 Task: In the  document Forgiveness.doc, select heading and apply ' Bold and Underline'  Using "replace feature", replace:  'It to Forgiveness '
Action: Mouse moved to (55, 91)
Screenshot: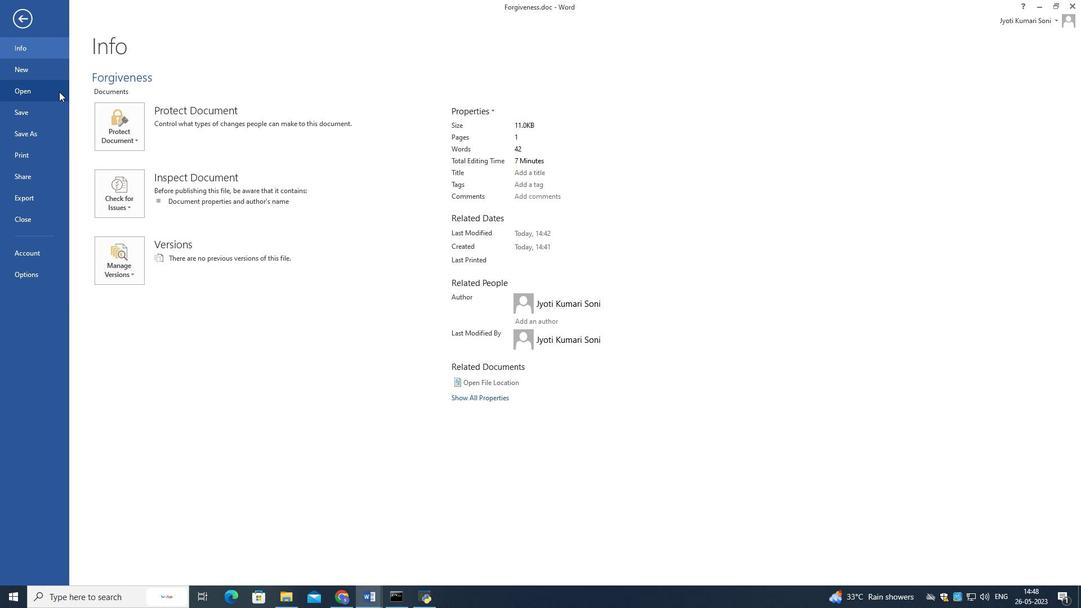 
Action: Mouse pressed left at (55, 91)
Screenshot: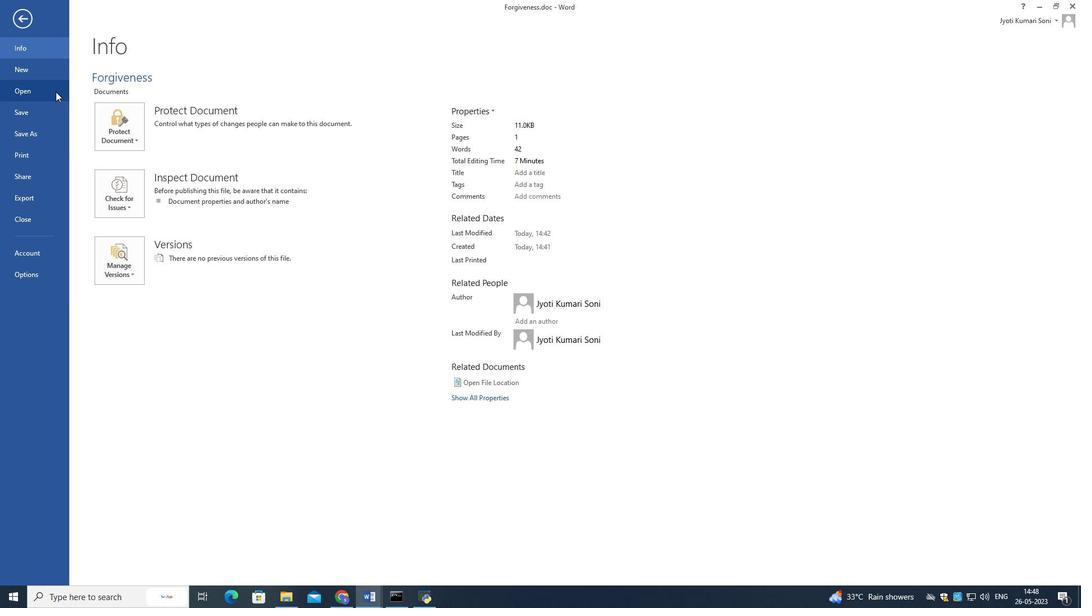 
Action: Mouse moved to (305, 105)
Screenshot: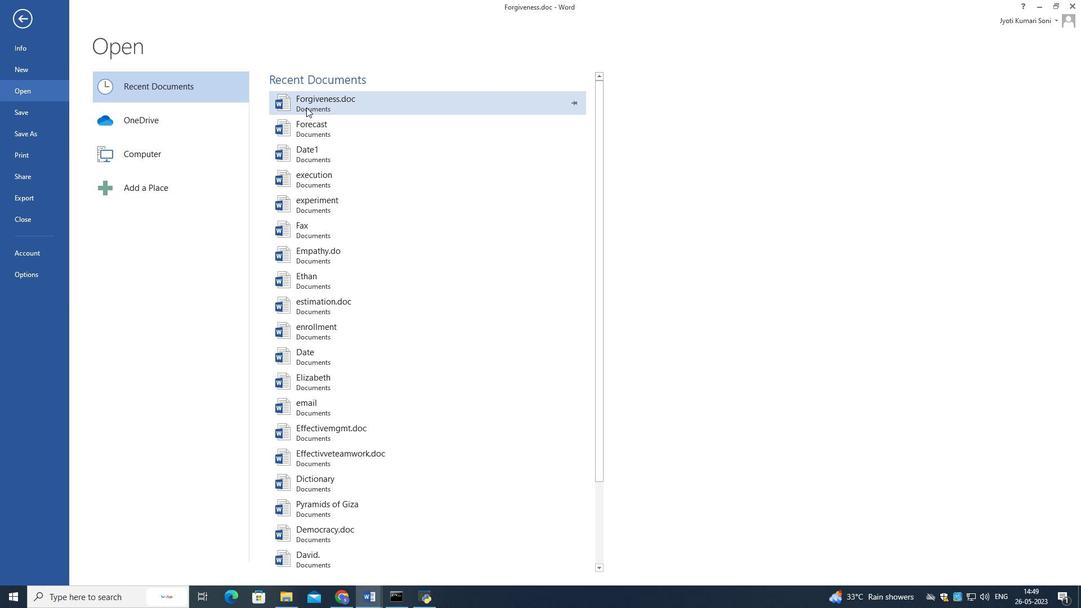 
Action: Mouse pressed left at (305, 105)
Screenshot: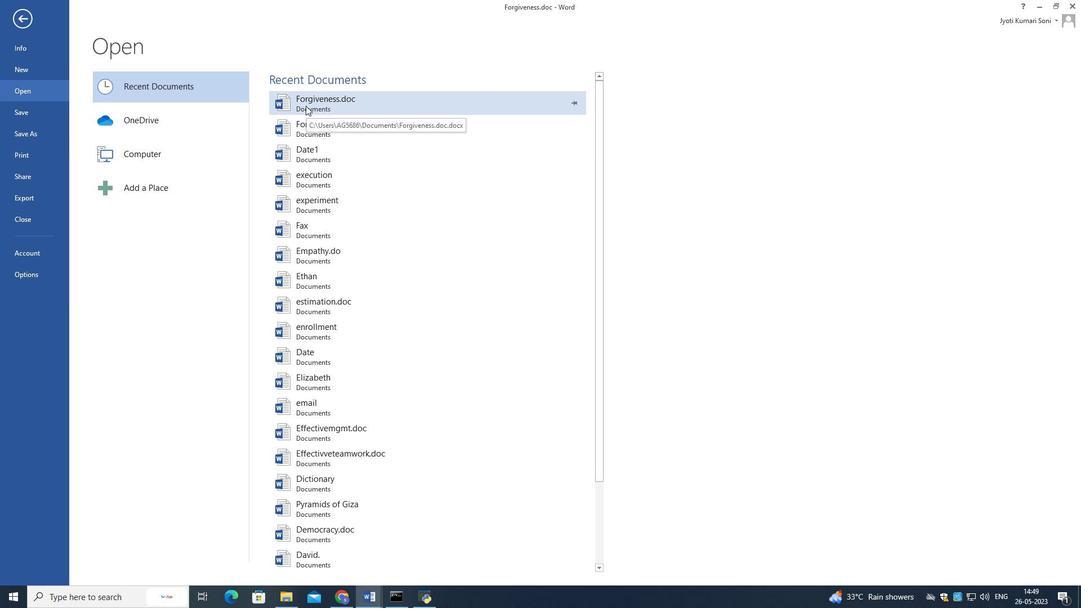 
Action: Mouse moved to (565, 153)
Screenshot: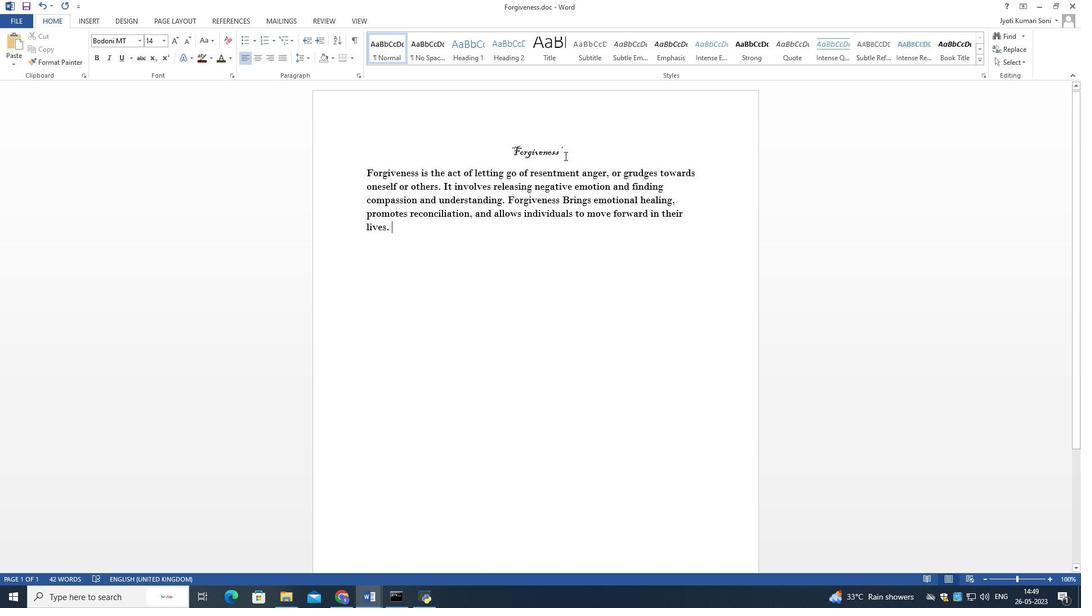 
Action: Mouse pressed left at (565, 153)
Screenshot: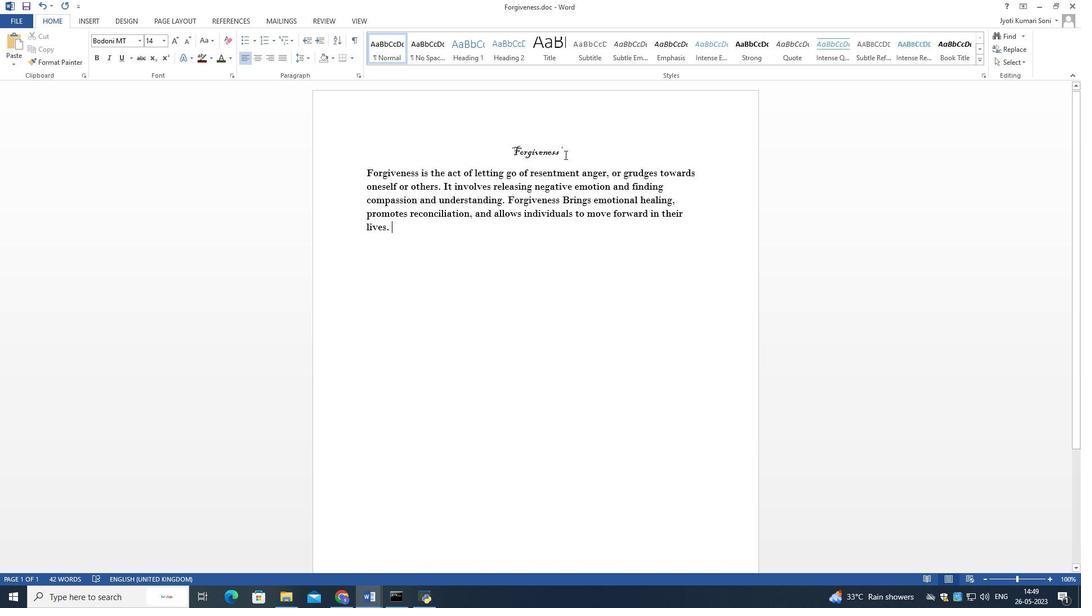 
Action: Mouse moved to (102, 56)
Screenshot: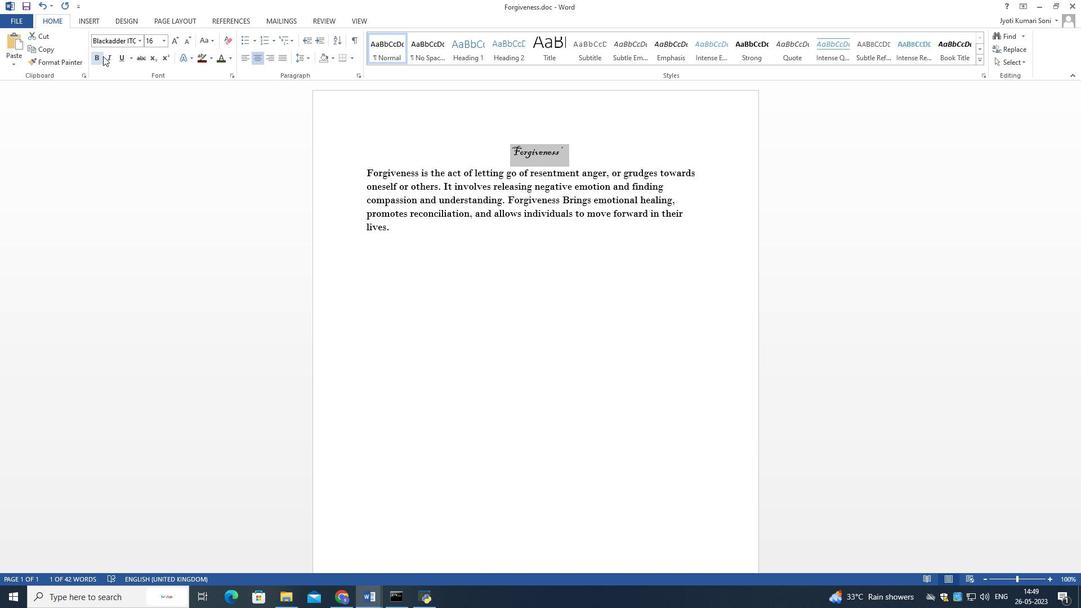 
Action: Mouse pressed left at (102, 56)
Screenshot: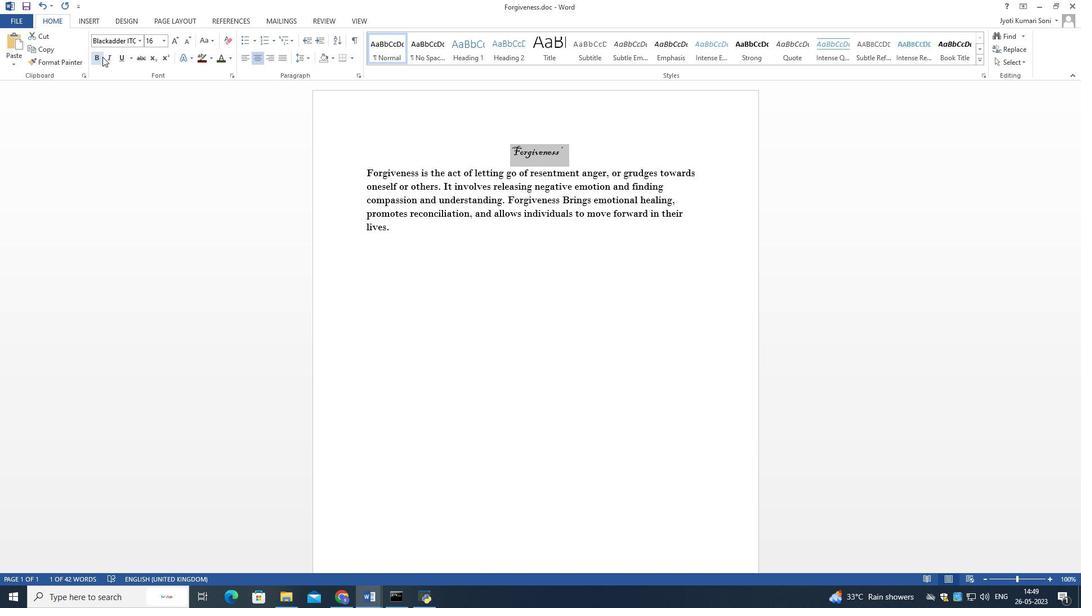 
Action: Mouse moved to (117, 60)
Screenshot: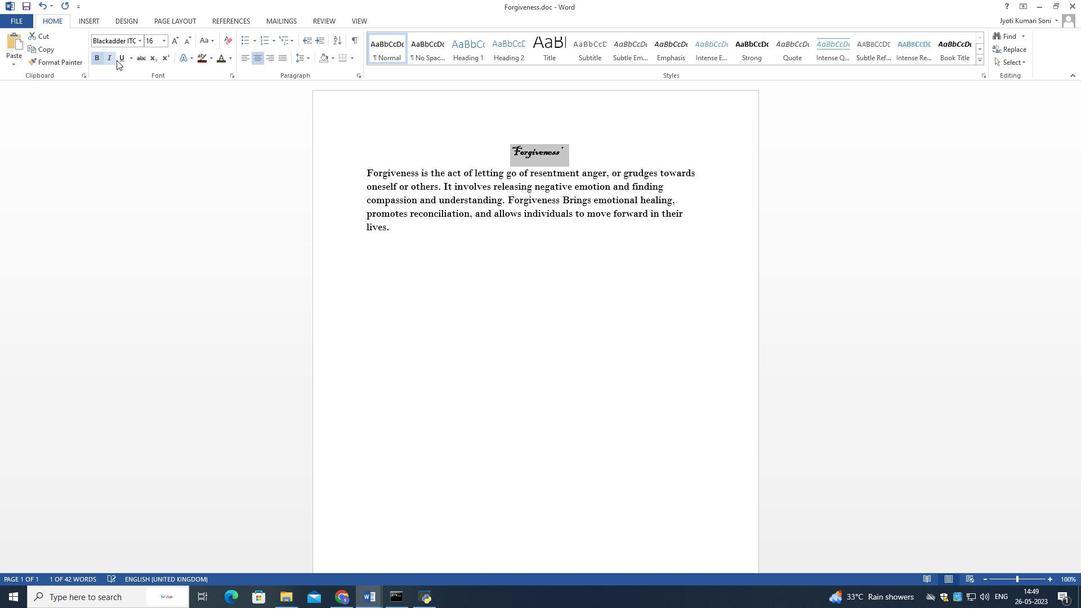 
Action: Mouse pressed left at (117, 60)
Screenshot: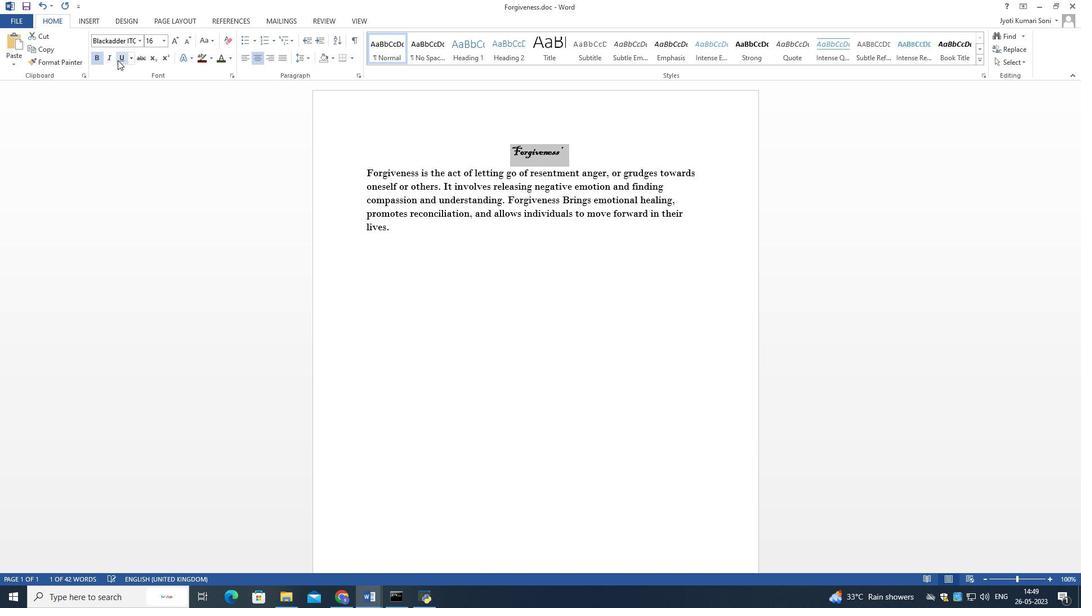 
Action: Mouse moved to (443, 232)
Screenshot: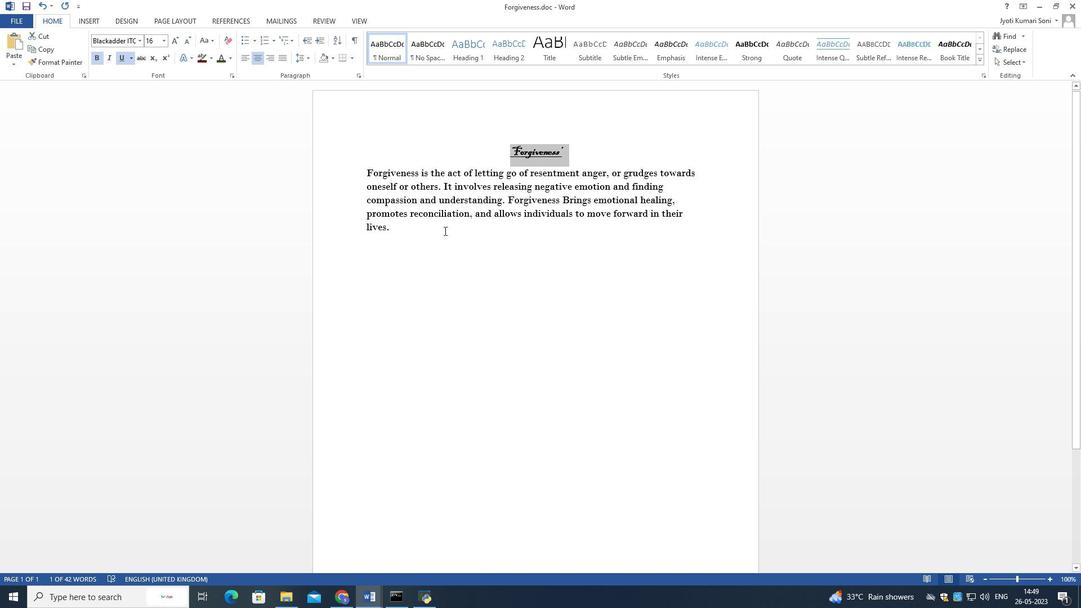 
Action: Mouse pressed left at (443, 232)
Screenshot: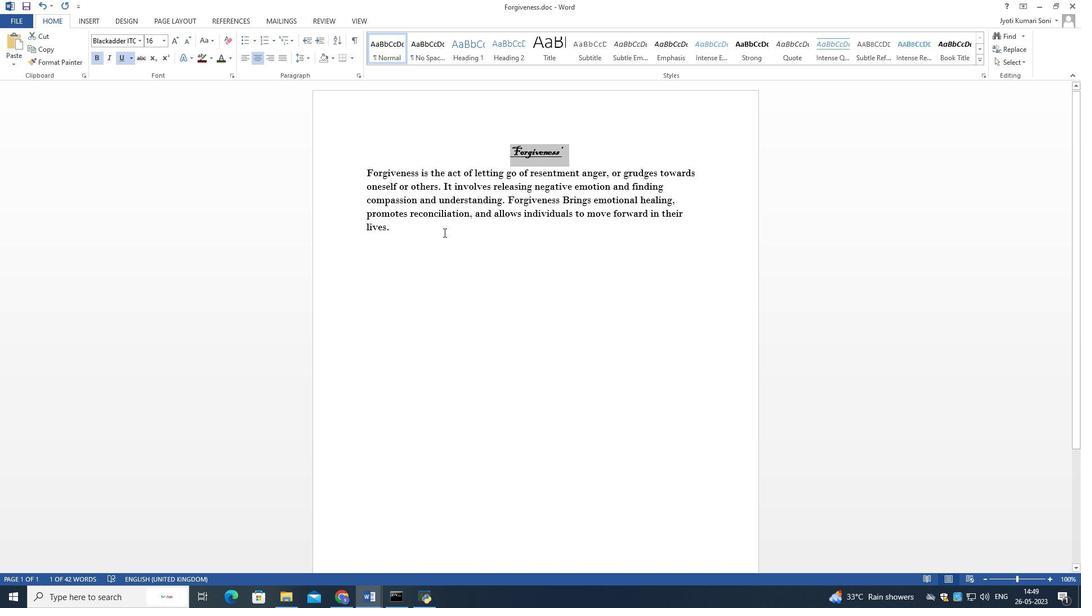 
Action: Mouse moved to (1006, 49)
Screenshot: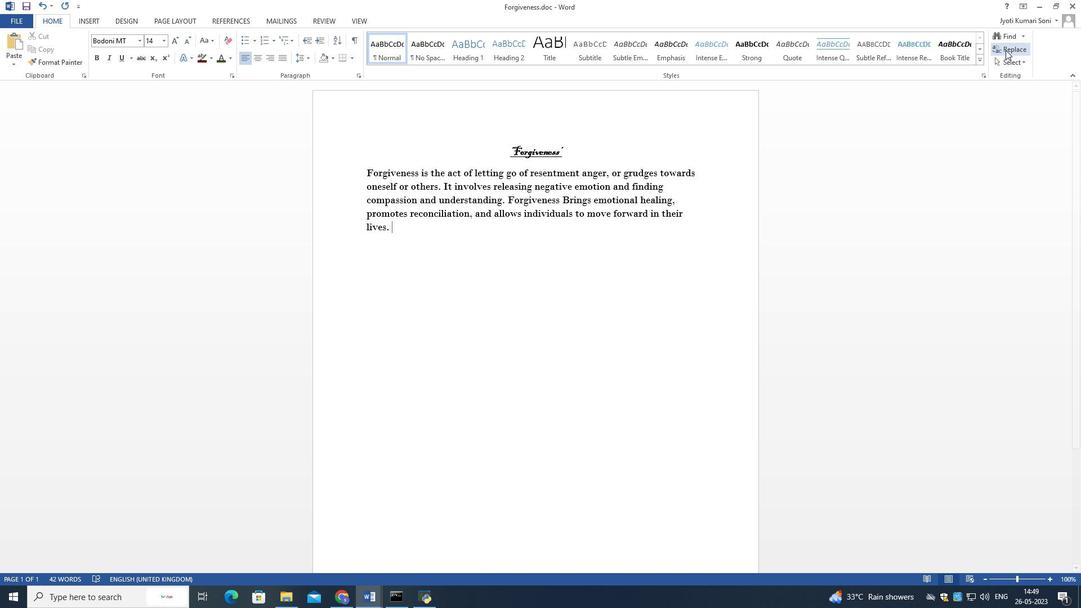 
Action: Mouse pressed left at (1006, 49)
Screenshot: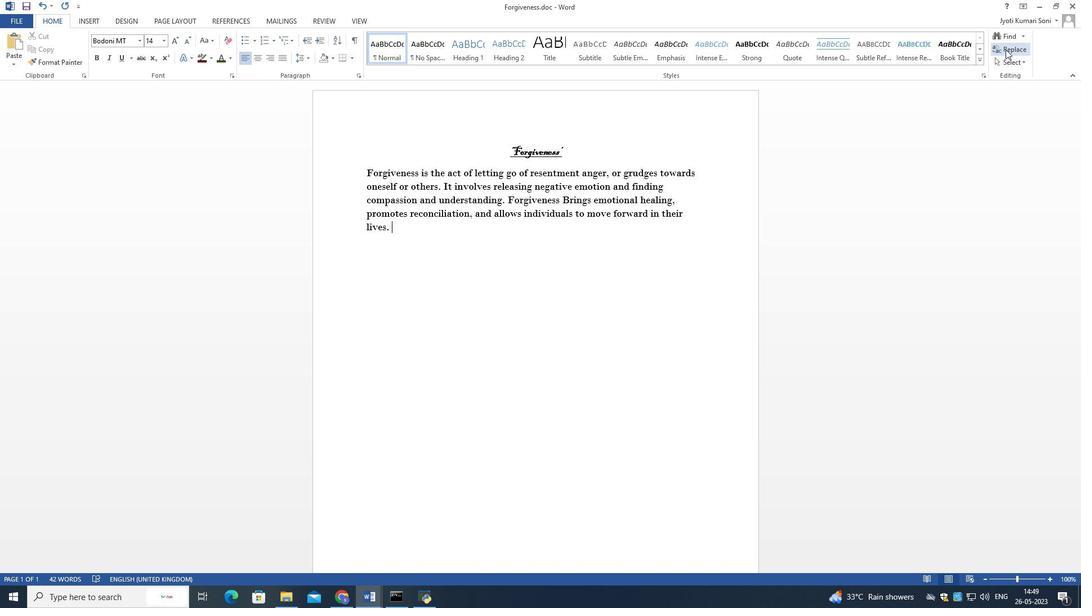 
Action: Mouse moved to (494, 128)
Screenshot: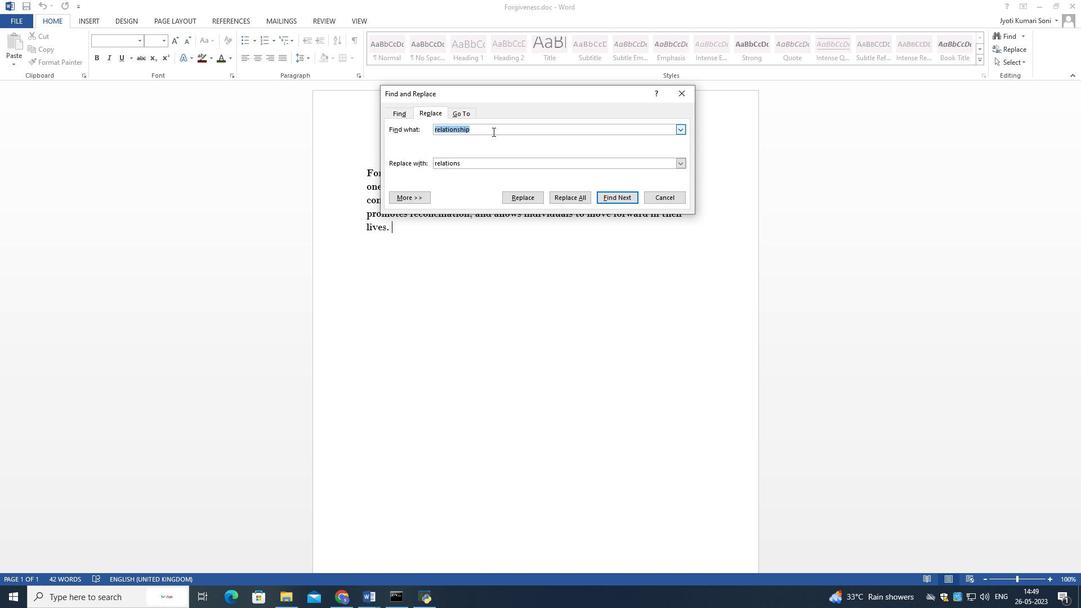 
Action: Mouse pressed left at (494, 128)
Screenshot: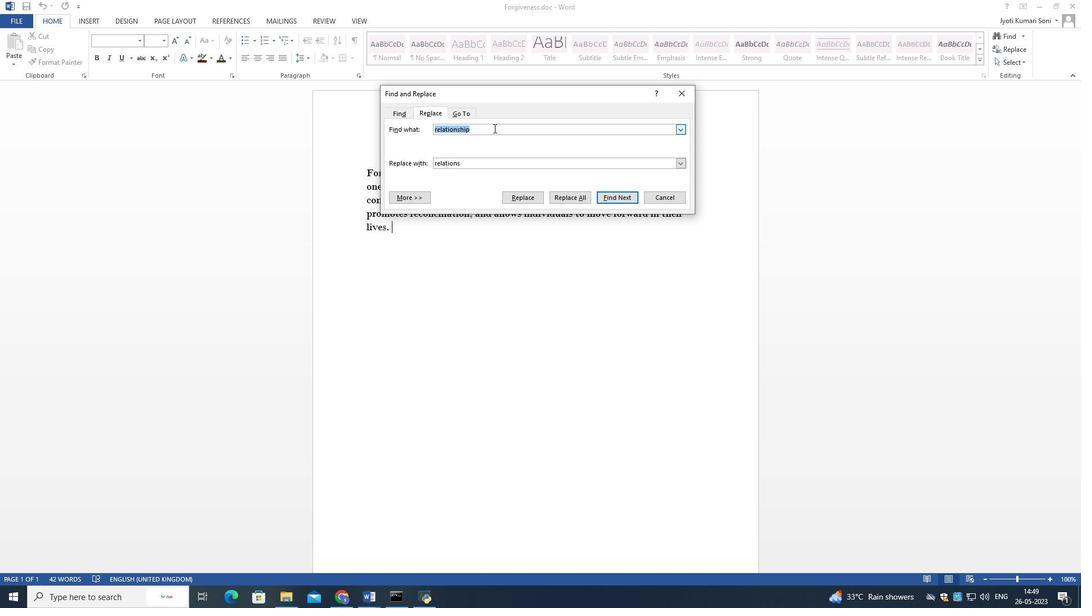
Action: Key pressed <Key.backspace><Key.backspace><Key.backspace><Key.backspace><Key.backspace><Key.backspace><Key.backspace><Key.backspace><Key.backspace><Key.backspace><Key.backspace><Key.backspace><Key.backspace><Key.backspace><Key.backspace><Key.backspace><Key.backspace><Key.backspace><Key.backspace><Key.backspace><Key.backspace><Key.backspace><Key.backspace>forgiveness
Screenshot: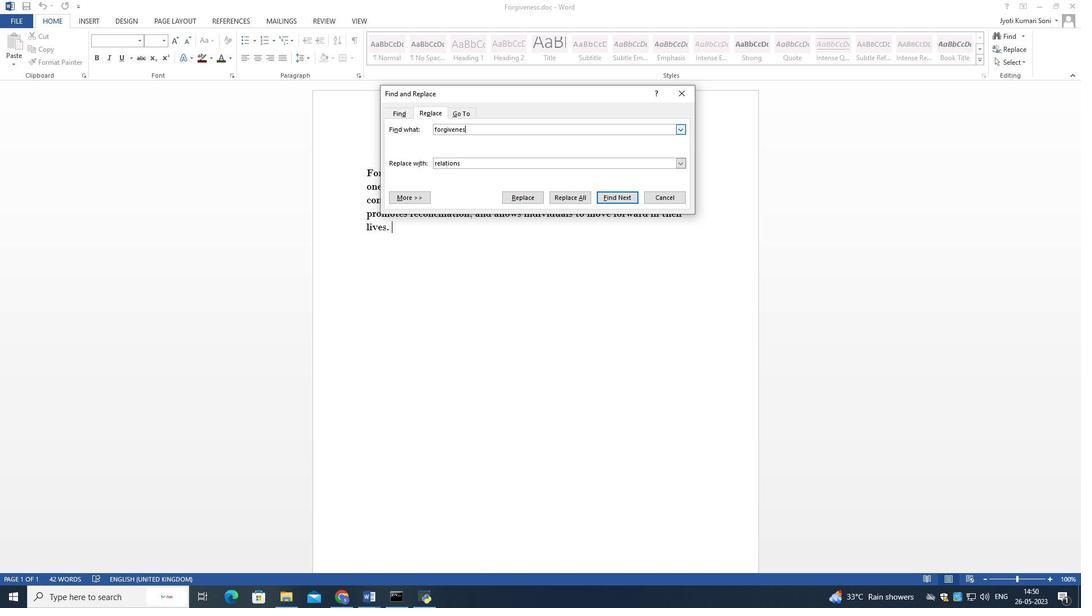 
Action: Mouse moved to (461, 166)
Screenshot: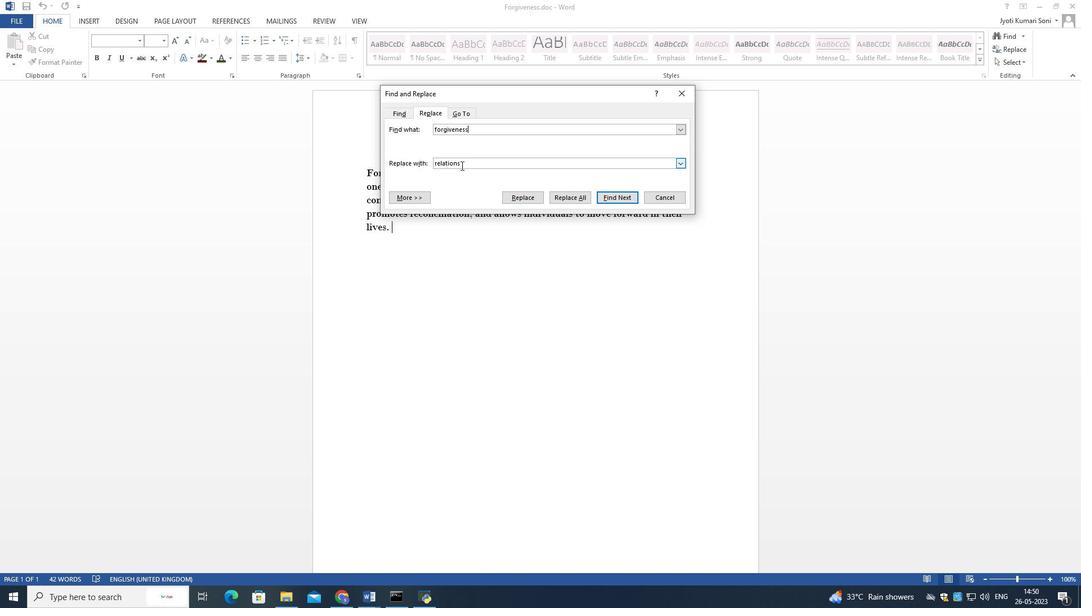 
Action: Mouse pressed left at (461, 166)
Screenshot: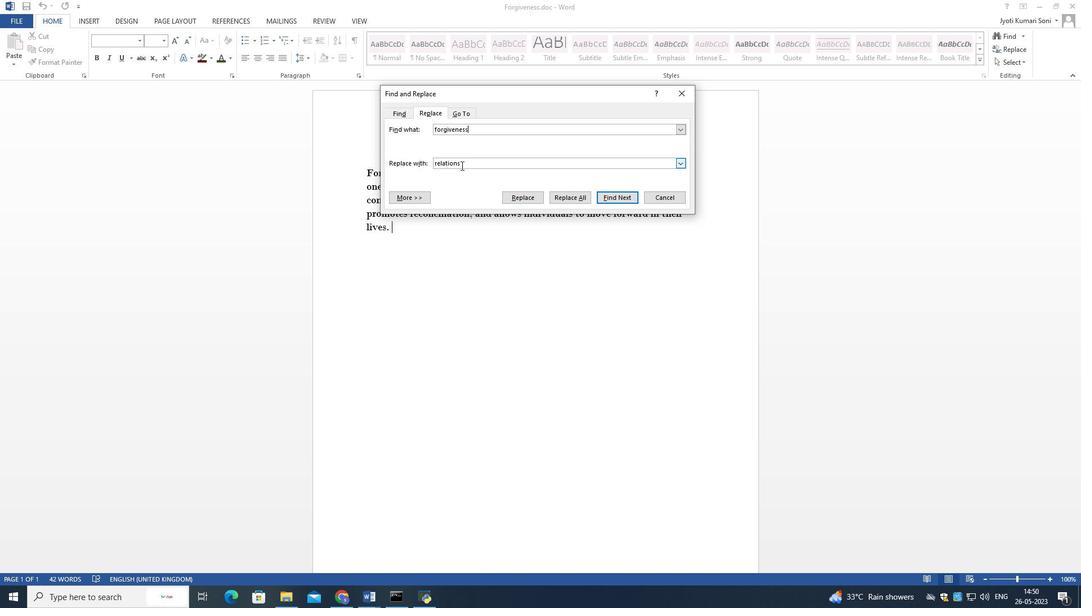 
Action: Mouse pressed left at (461, 166)
Screenshot: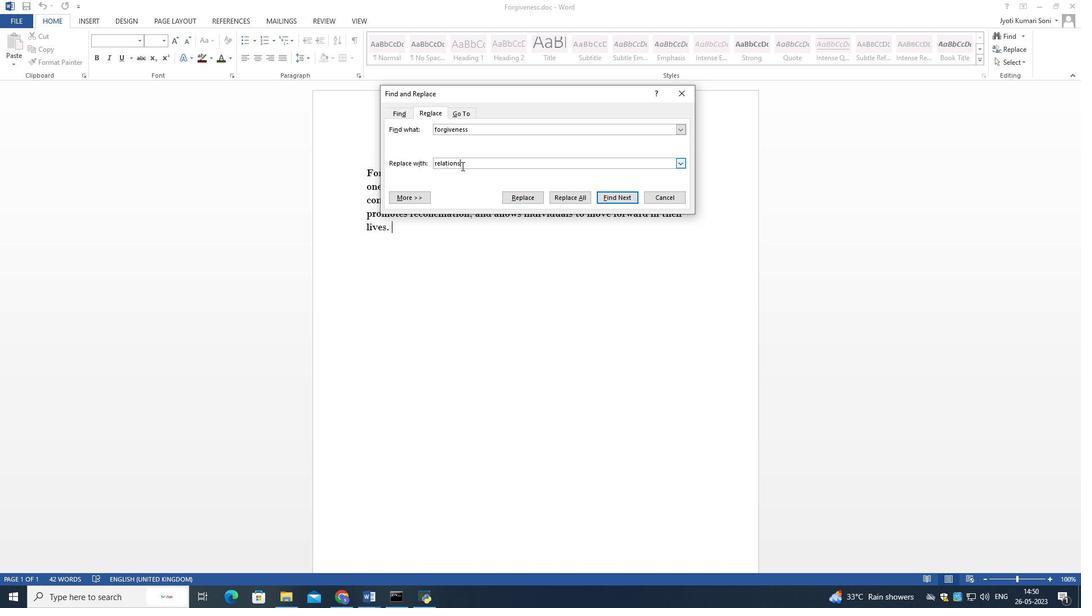 
Action: Mouse pressed left at (461, 166)
Screenshot: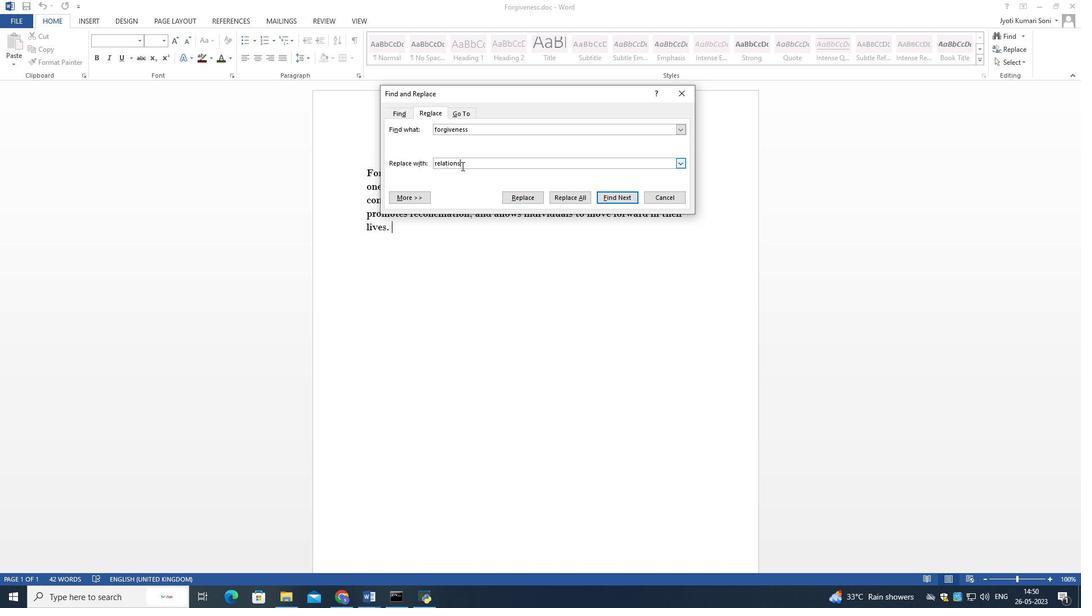 
Action: Mouse pressed left at (461, 166)
Screenshot: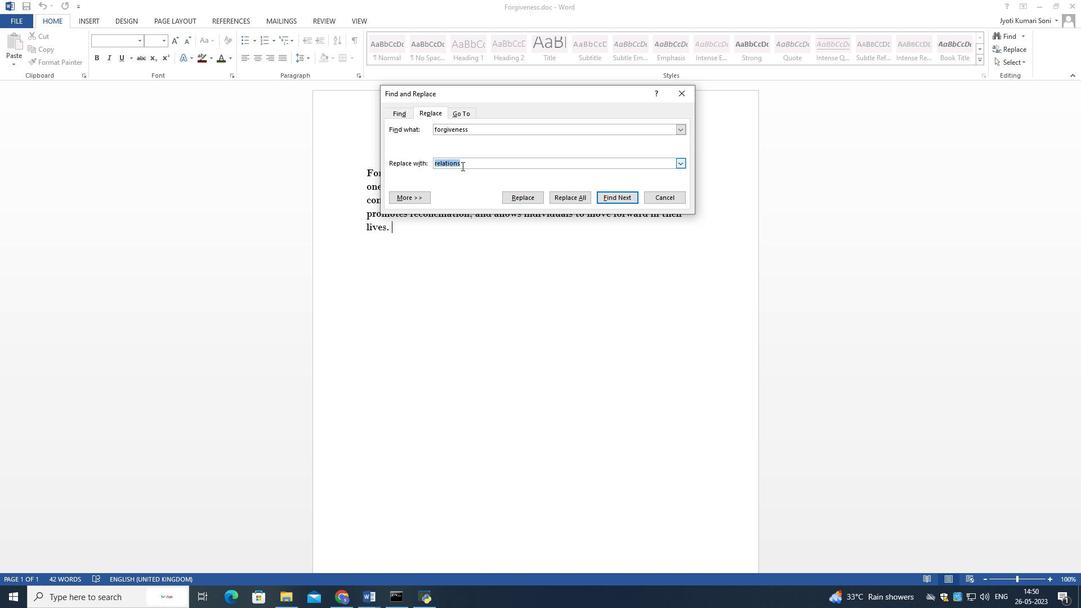 
Action: Mouse pressed left at (461, 166)
Screenshot: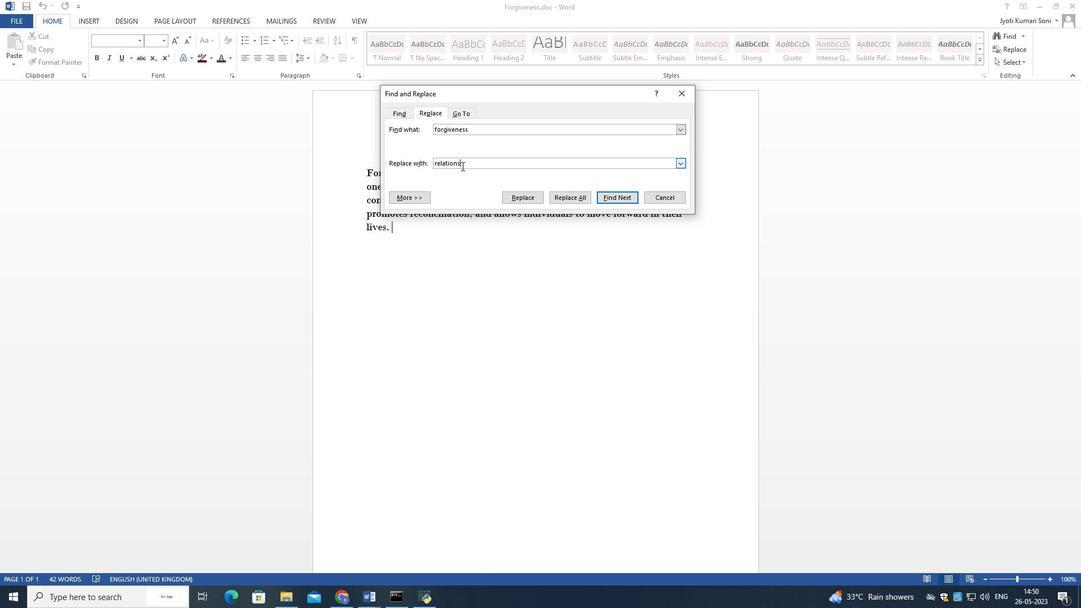 
Action: Key pressed <Key.shift><Key.shift><Key.shift><Key.shift>It<Key.space>to<Key.space>forgiveness
Screenshot: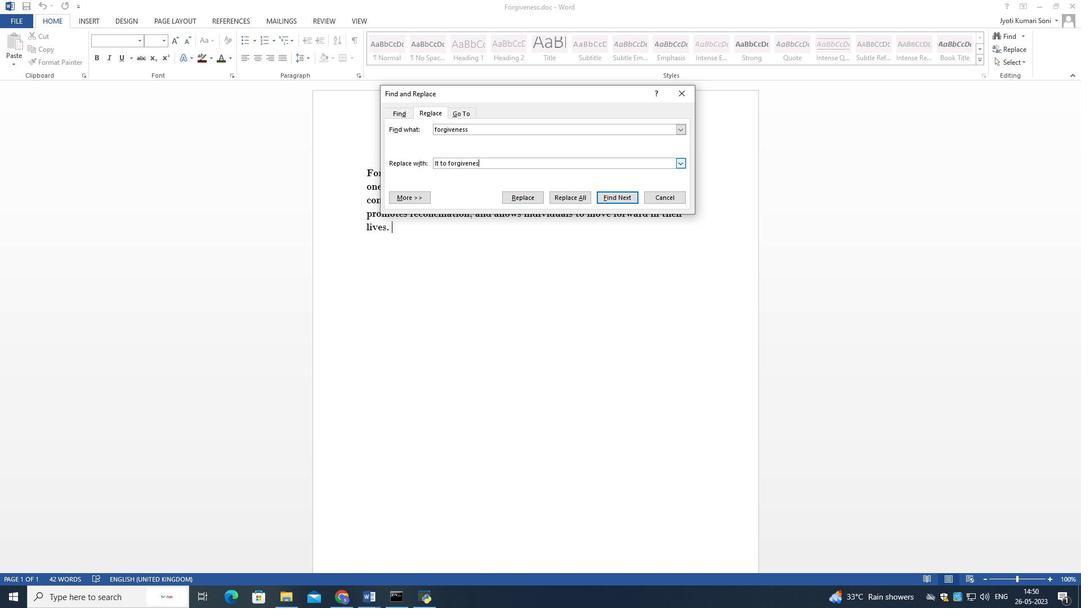 
Action: Mouse moved to (514, 201)
Screenshot: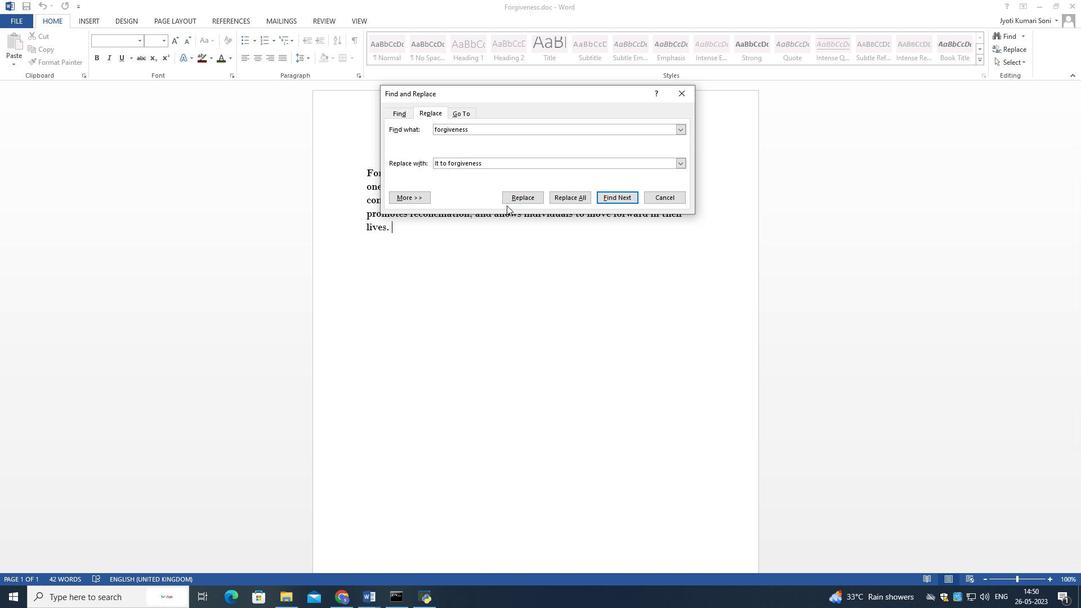 
Action: Mouse pressed left at (514, 201)
Screenshot: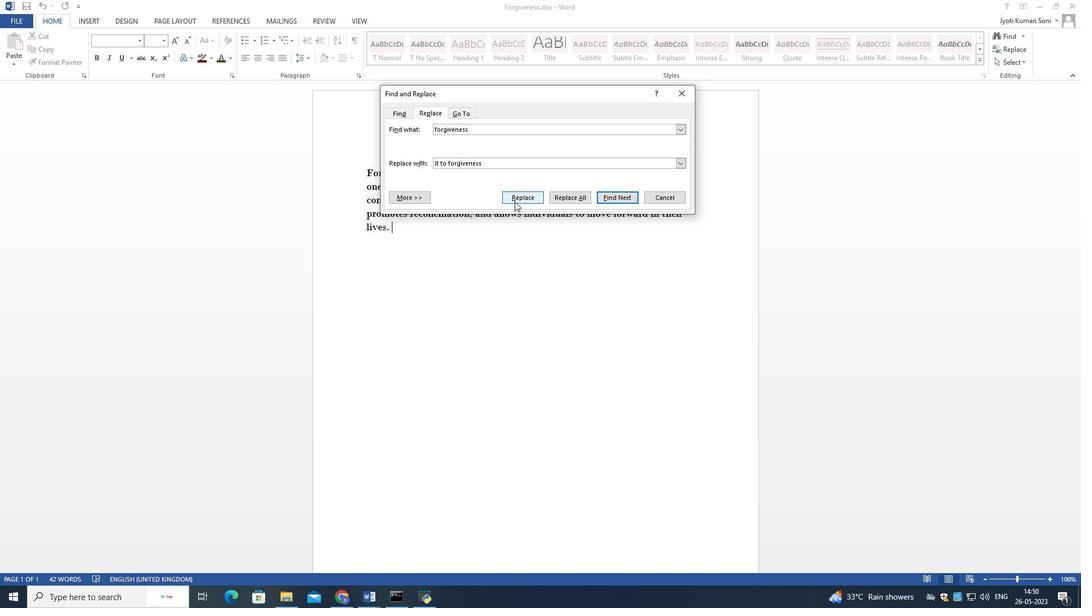 
Action: Mouse moved to (571, 117)
Screenshot: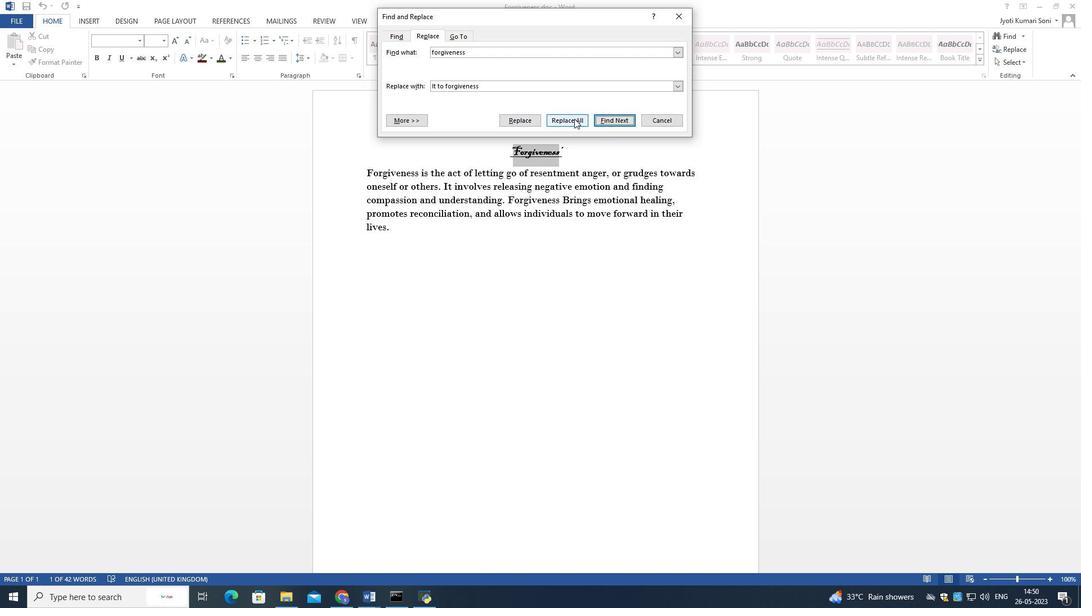 
Action: Mouse pressed left at (571, 117)
Screenshot: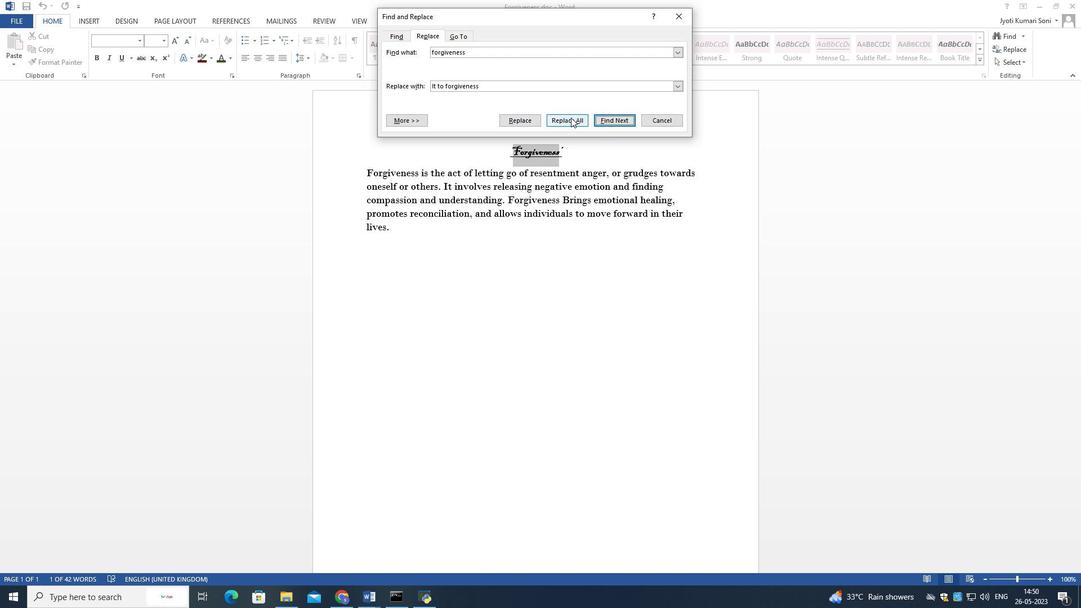 
Action: Mouse moved to (534, 334)
Screenshot: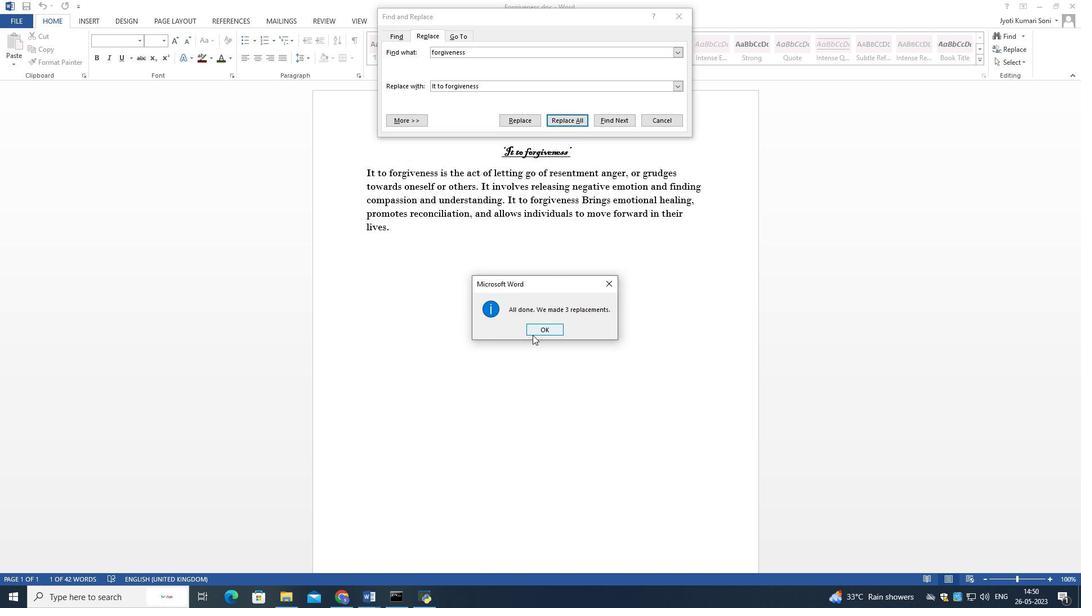 
Action: Mouse pressed left at (534, 334)
Screenshot: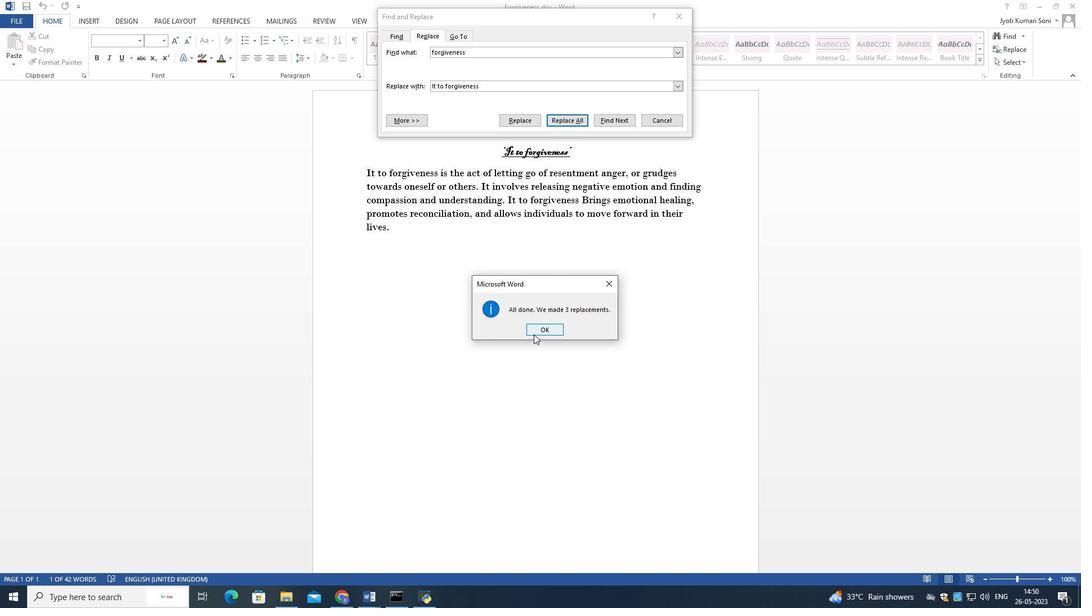 
Action: Mouse pressed left at (534, 334)
Screenshot: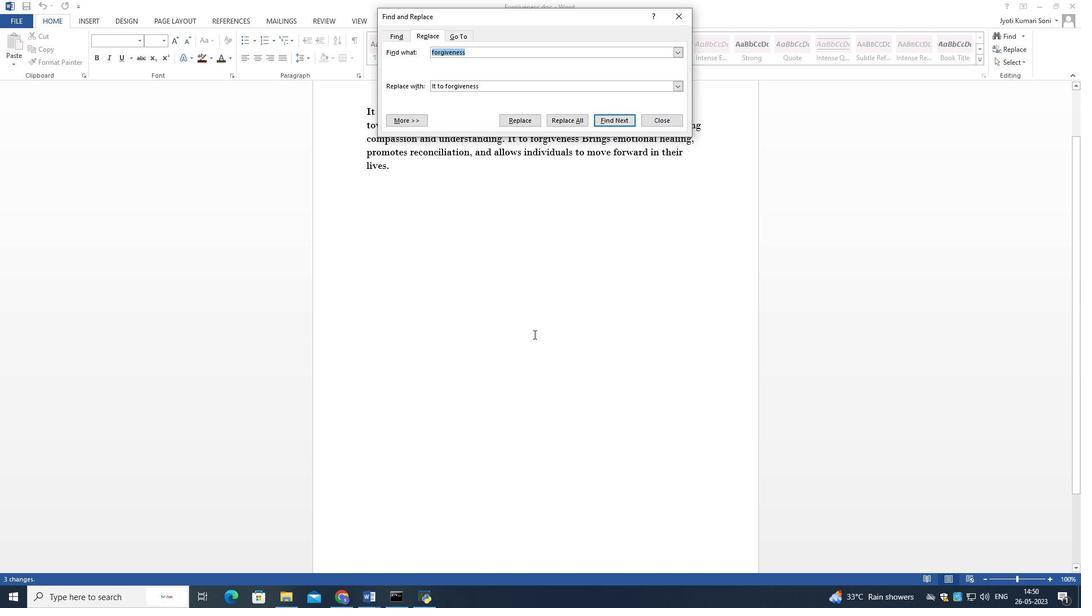 
Action: Mouse moved to (664, 116)
Screenshot: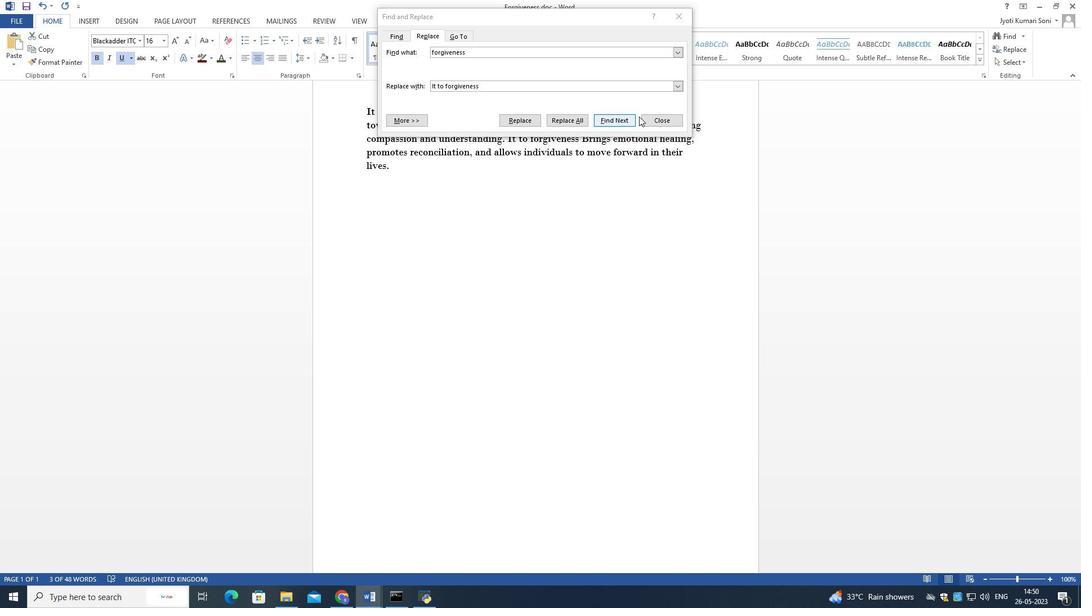 
Action: Mouse pressed left at (664, 116)
Screenshot: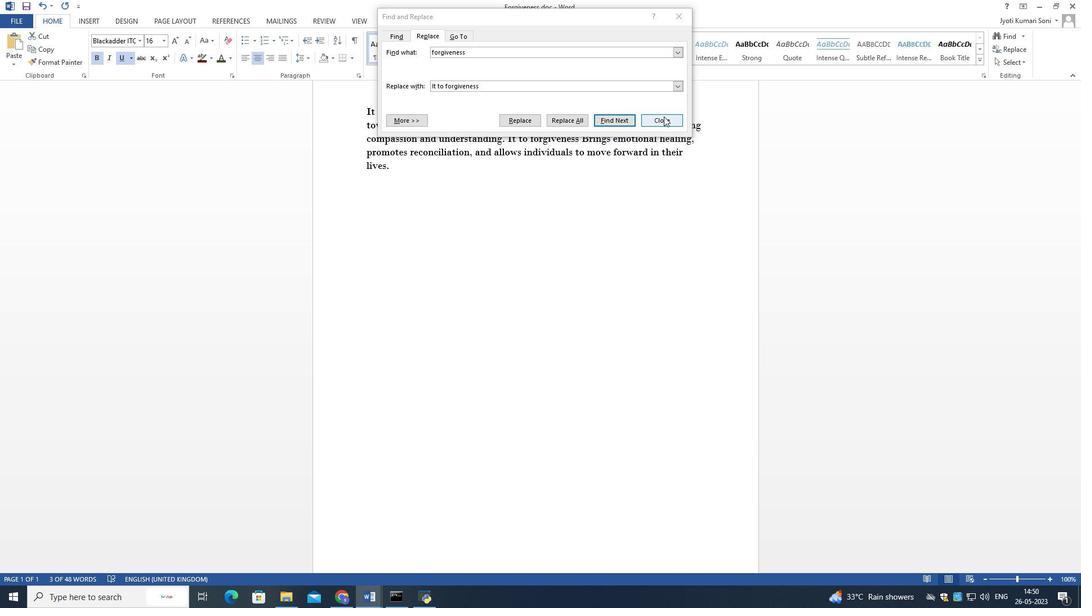 
Action: Mouse moved to (583, 253)
Screenshot: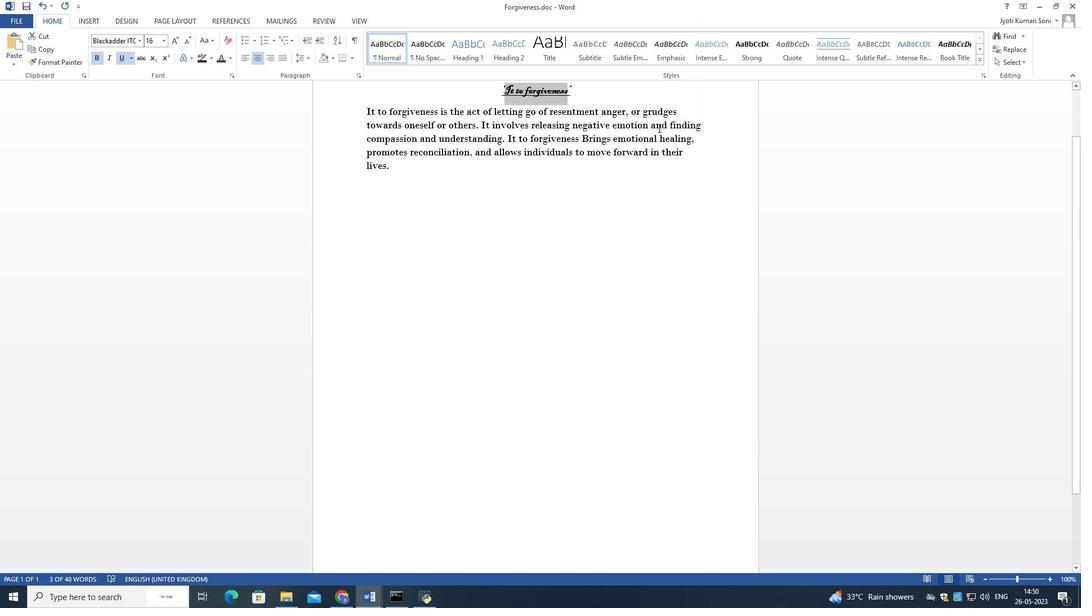 
Action: Mouse scrolled (583, 254) with delta (0, 0)
Screenshot: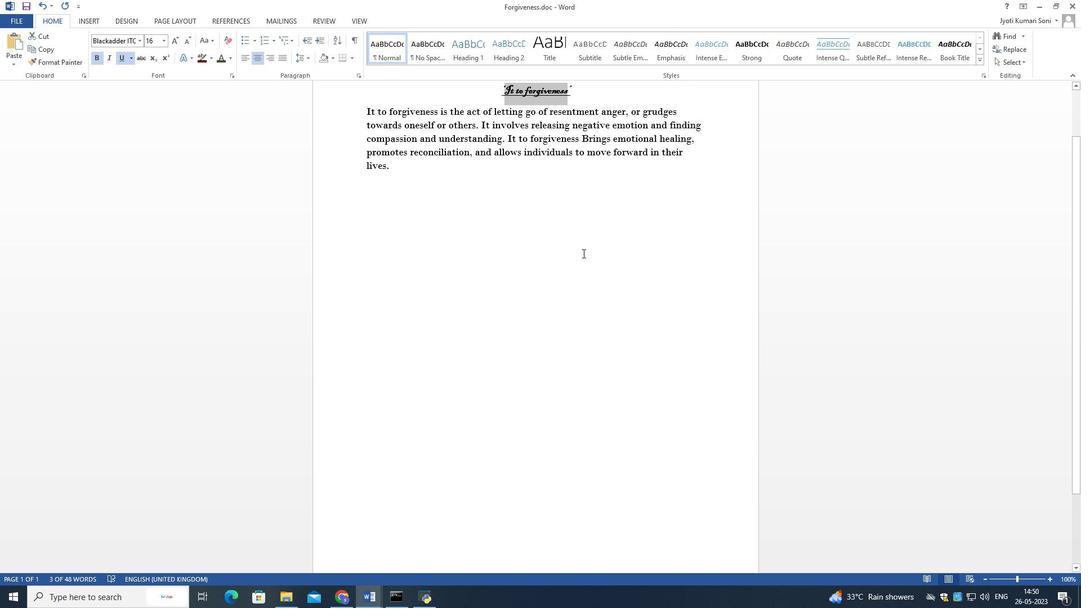 
Action: Mouse scrolled (583, 254) with delta (0, 0)
Screenshot: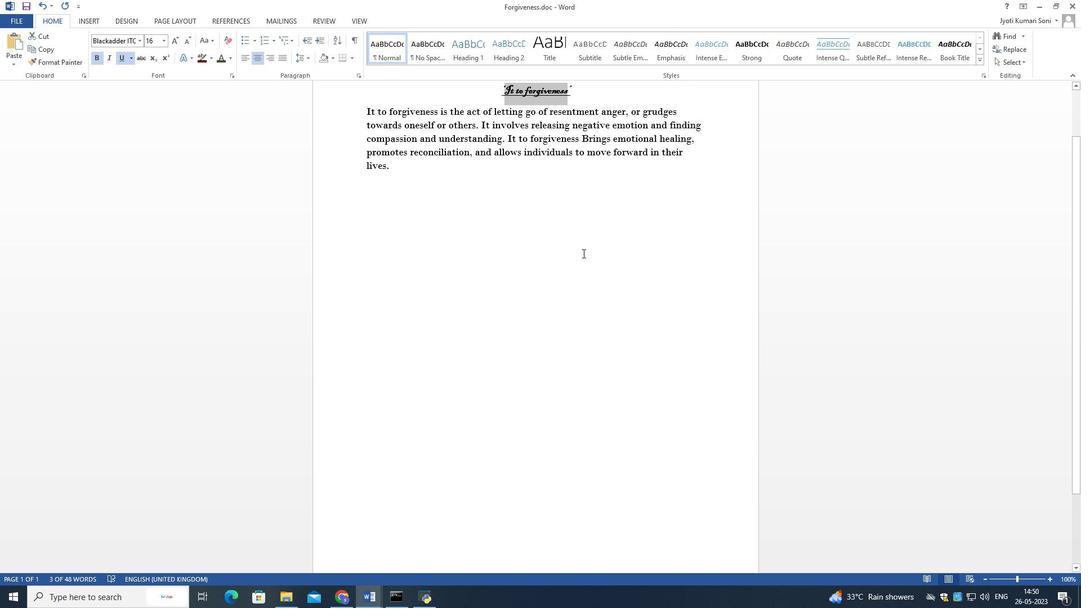 
Action: Mouse scrolled (583, 254) with delta (0, 0)
Screenshot: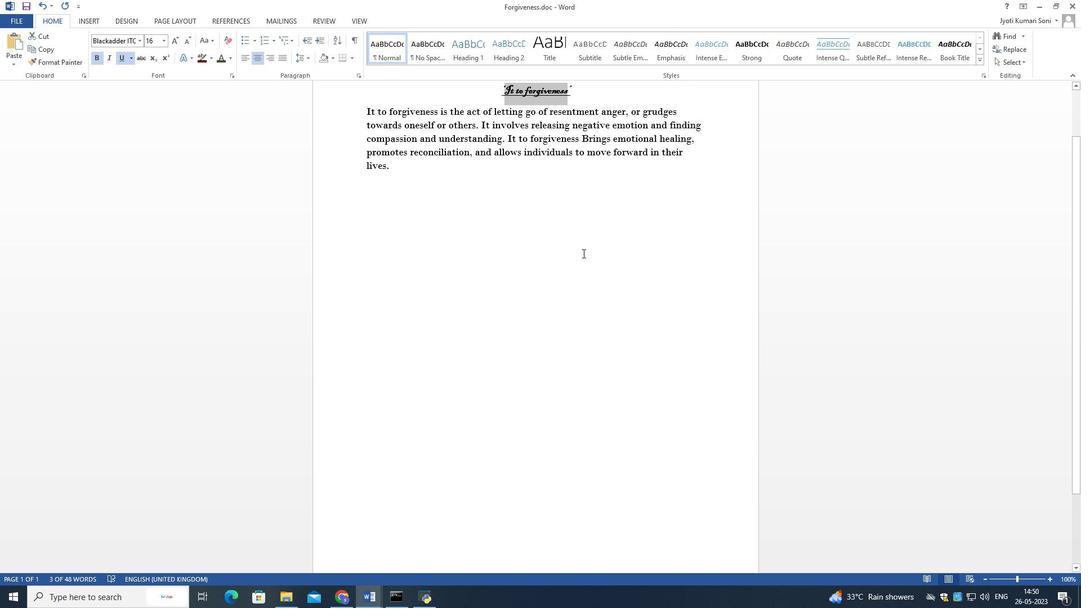 
Action: Mouse scrolled (583, 254) with delta (0, 0)
Screenshot: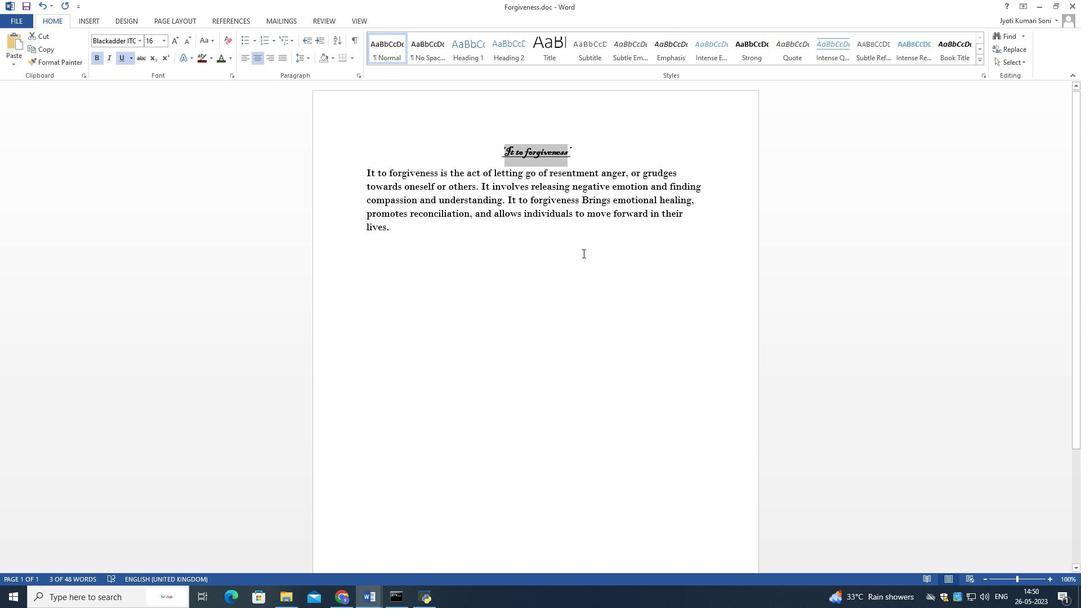 
Action: Mouse scrolled (583, 254) with delta (0, 0)
Screenshot: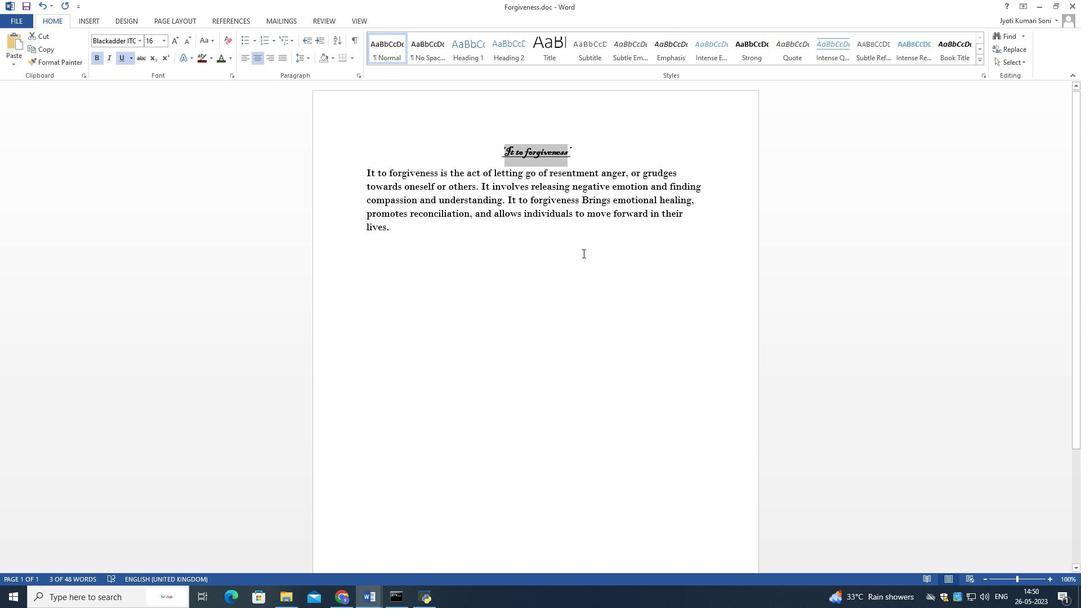 
Action: Mouse scrolled (583, 254) with delta (0, 0)
Screenshot: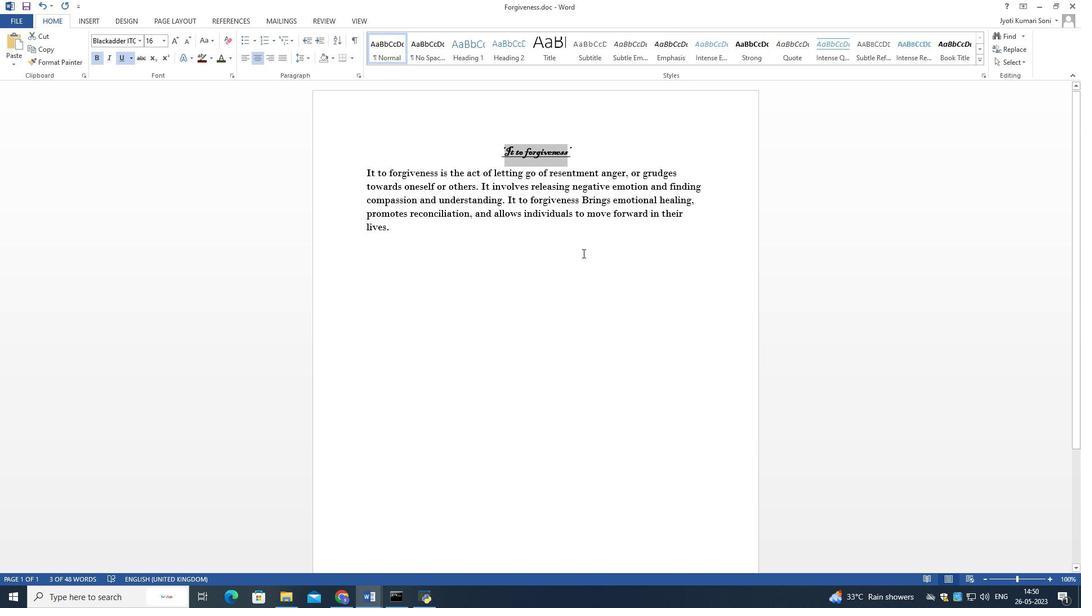 
Action: Mouse moved to (562, 265)
Screenshot: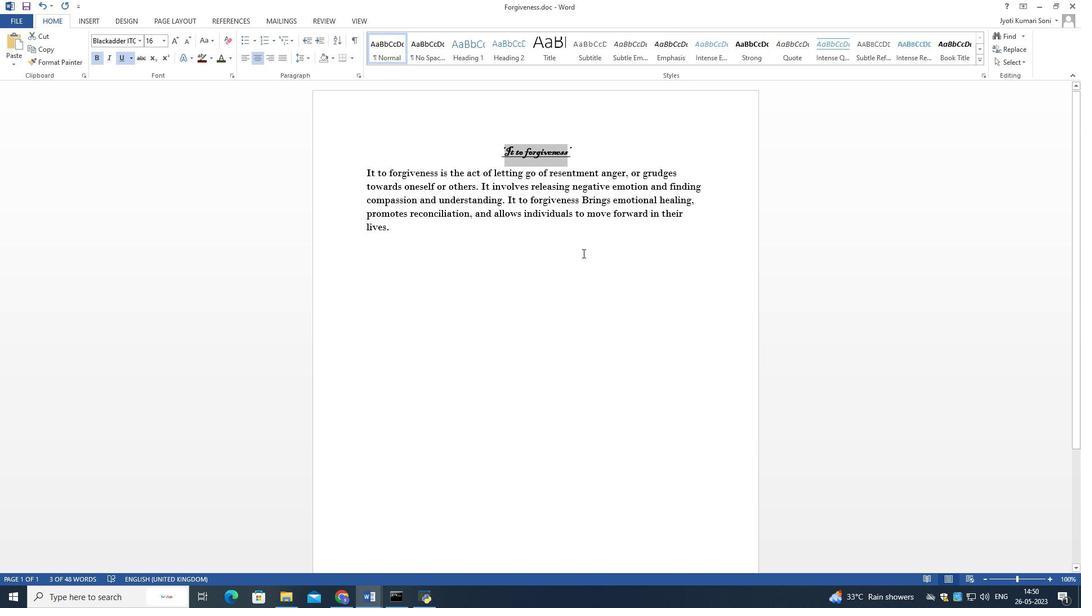 
Action: Mouse pressed left at (562, 265)
Screenshot: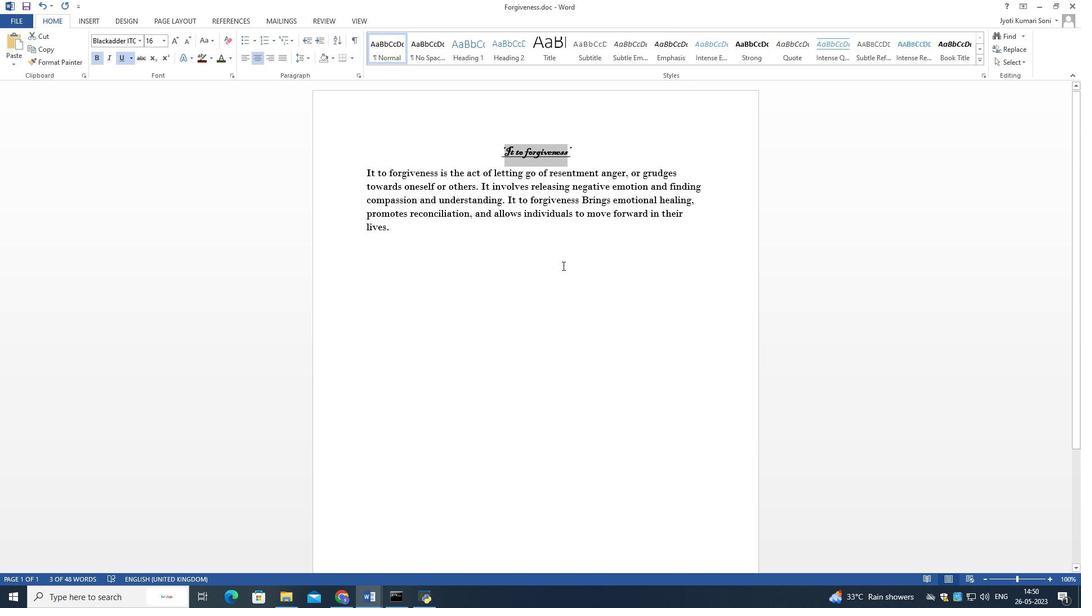 
Action: Mouse moved to (358, 158)
Screenshot: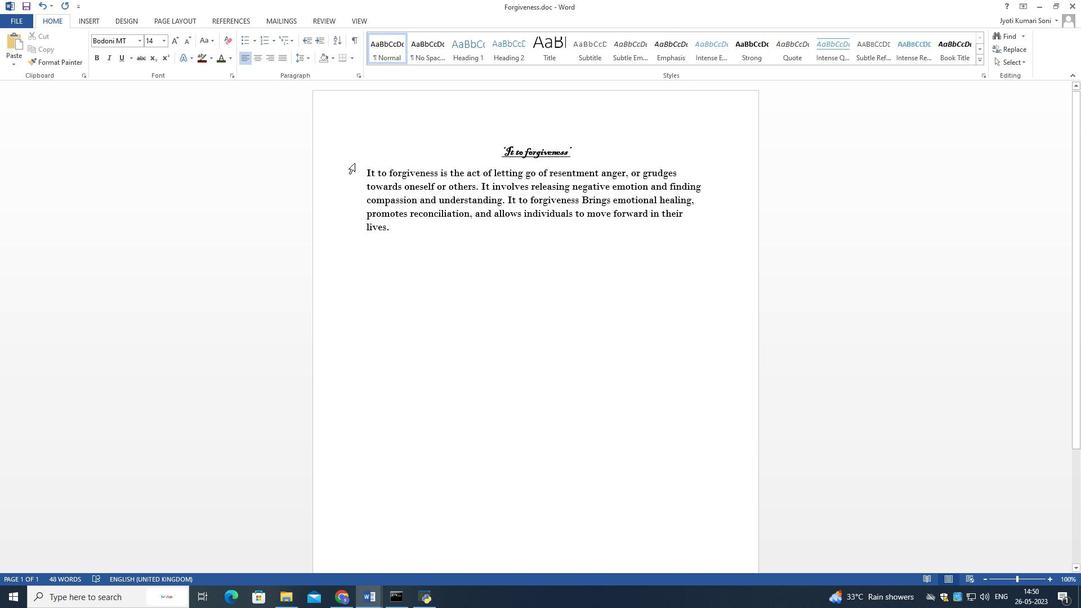 
Action: Mouse pressed left at (358, 158)
Screenshot: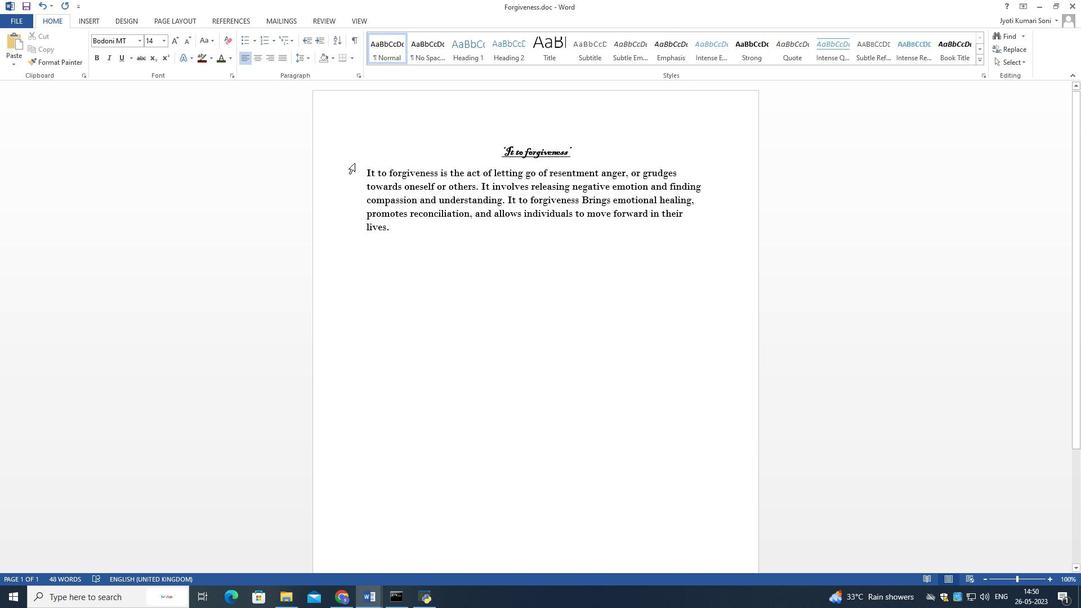 
Action: Mouse moved to (405, 244)
Screenshot: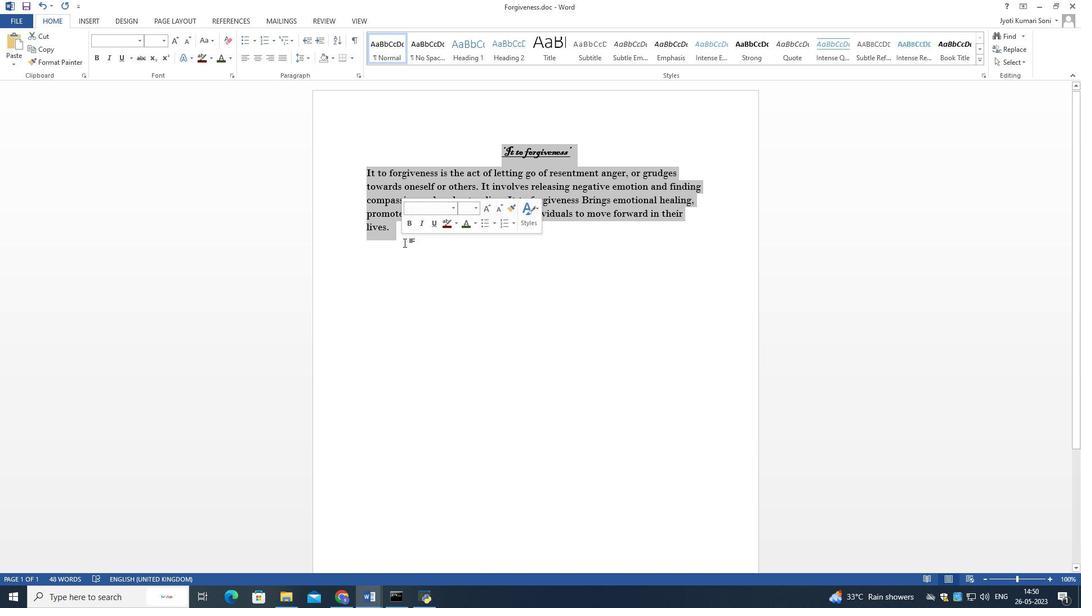 
Action: Mouse pressed left at (405, 244)
Screenshot: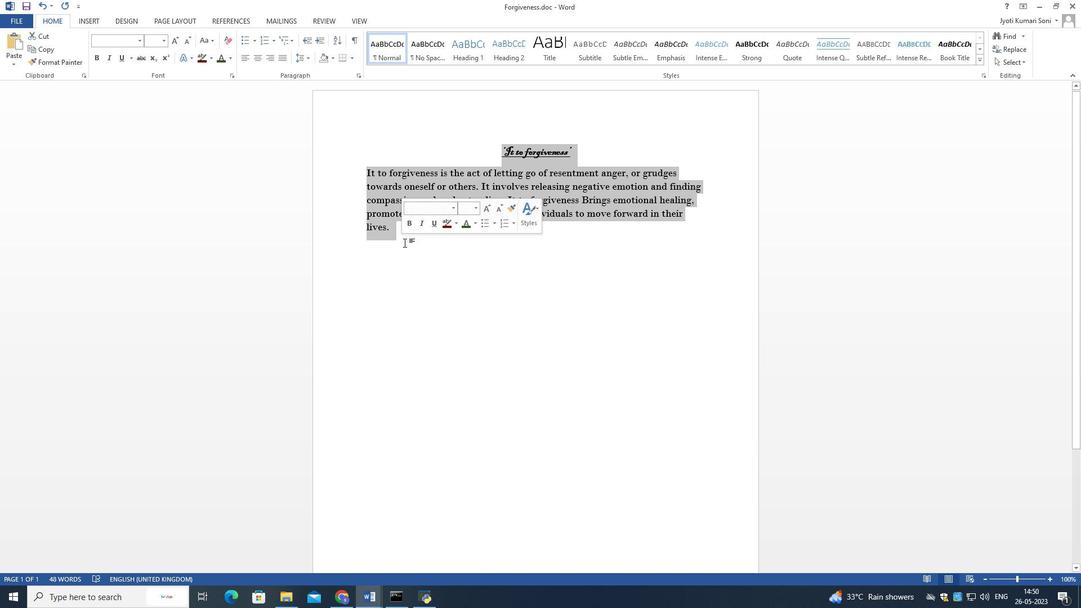 
Action: Mouse moved to (357, 169)
Screenshot: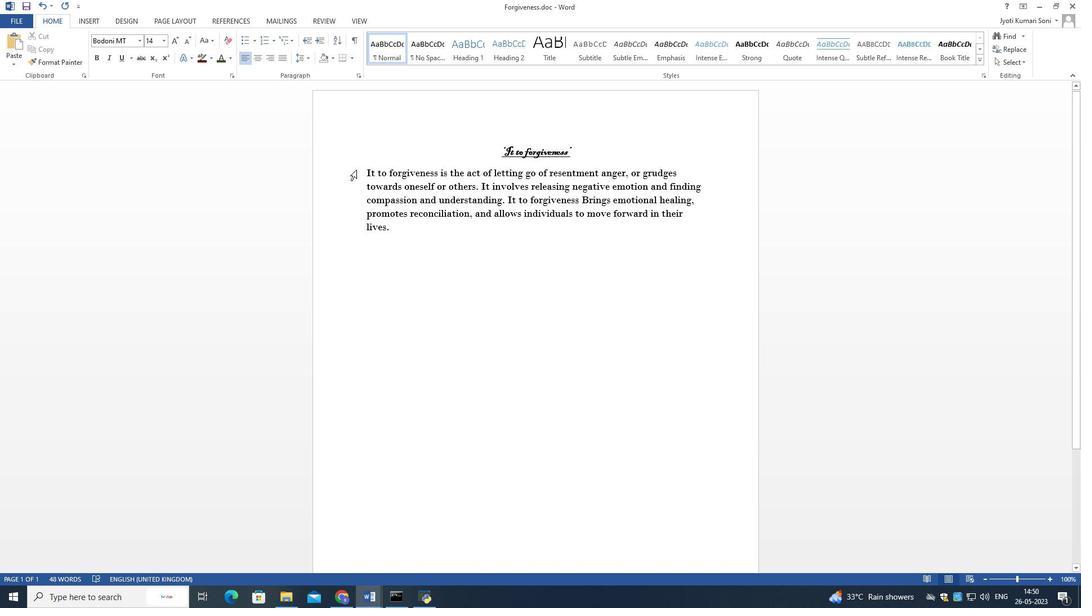 
Action: Mouse pressed left at (357, 169)
Screenshot: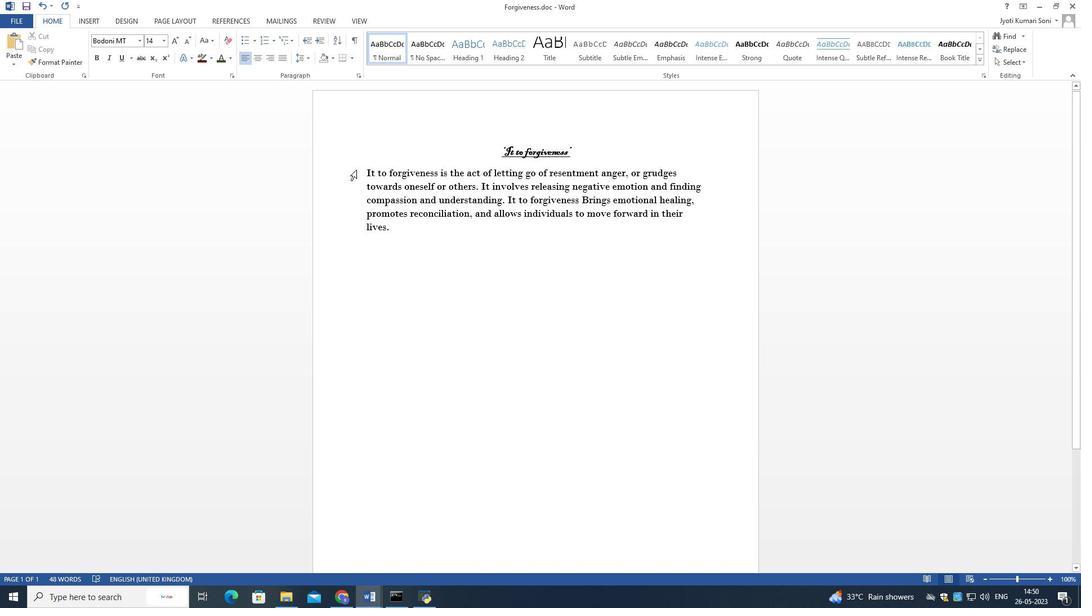 
Action: Mouse moved to (394, 252)
Screenshot: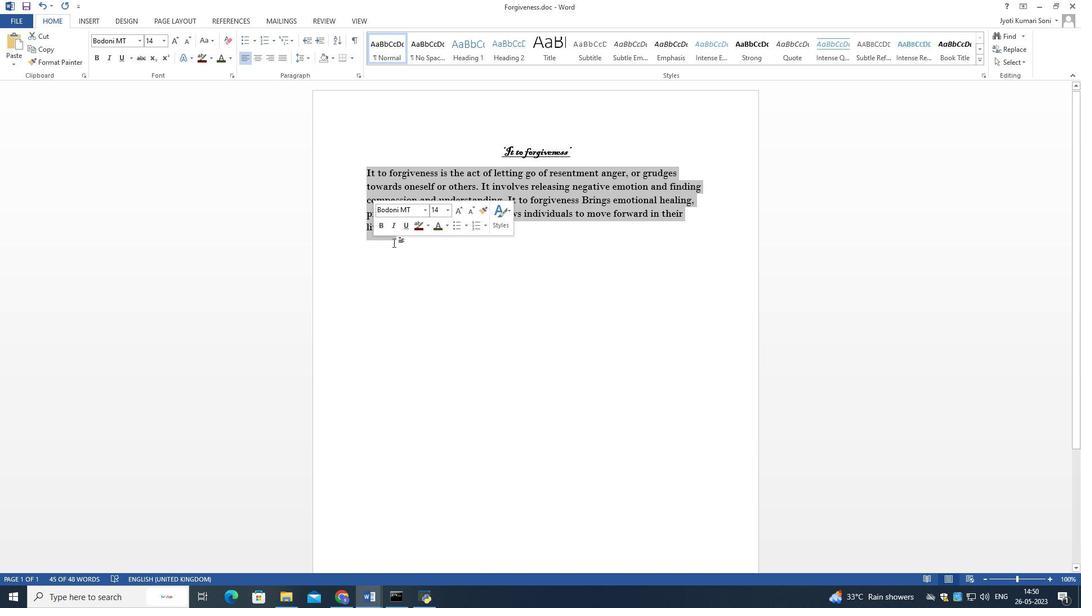 
Action: Mouse pressed left at (394, 252)
Screenshot: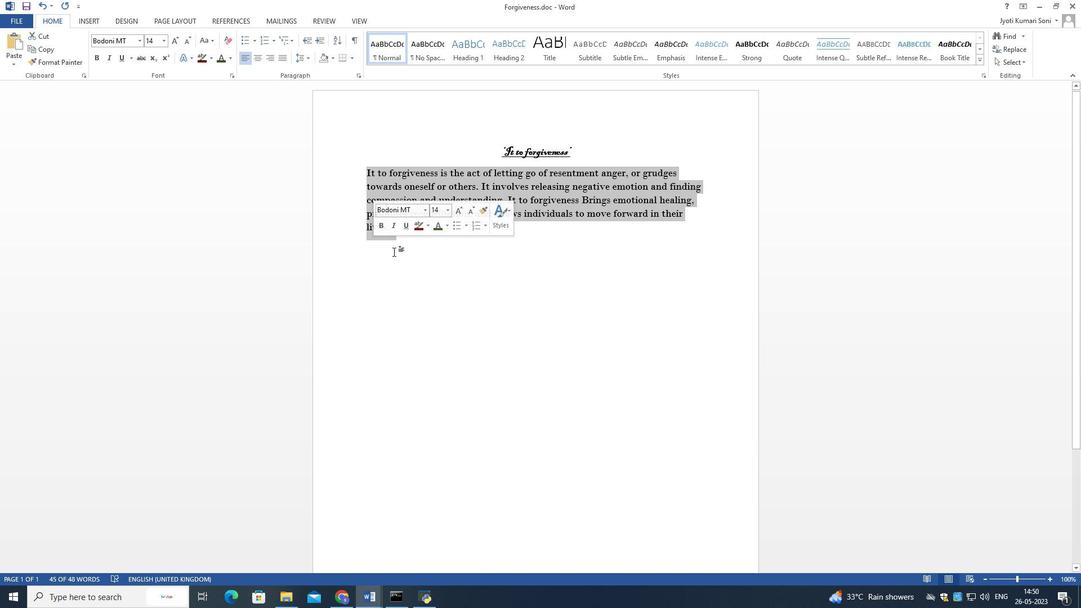 
